 Task: Create ChildIssue0000000692 as Child Issue of Issue Issue0000000346 in Backlog  in Scrum Project Project0000000070 in Jira. Create ChildIssue0000000693 as Child Issue of Issue Issue0000000347 in Backlog  in Scrum Project Project0000000070 in Jira. Create ChildIssue0000000694 as Child Issue of Issue Issue0000000347 in Backlog  in Scrum Project Project0000000070 in Jira. Create ChildIssue0000000695 as Child Issue of Issue Issue0000000348 in Backlog  in Scrum Project Project0000000070 in Jira. Create ChildIssue0000000696 as Child Issue of Issue Issue0000000348 in Backlog  in Scrum Project Project0000000070 in Jira
Action: Key pressed <Key.caps_lock>c<Key.caps_lock>hild<Key.caps_lock>i<Key.caps_lock>ssue0000000692
Screenshot: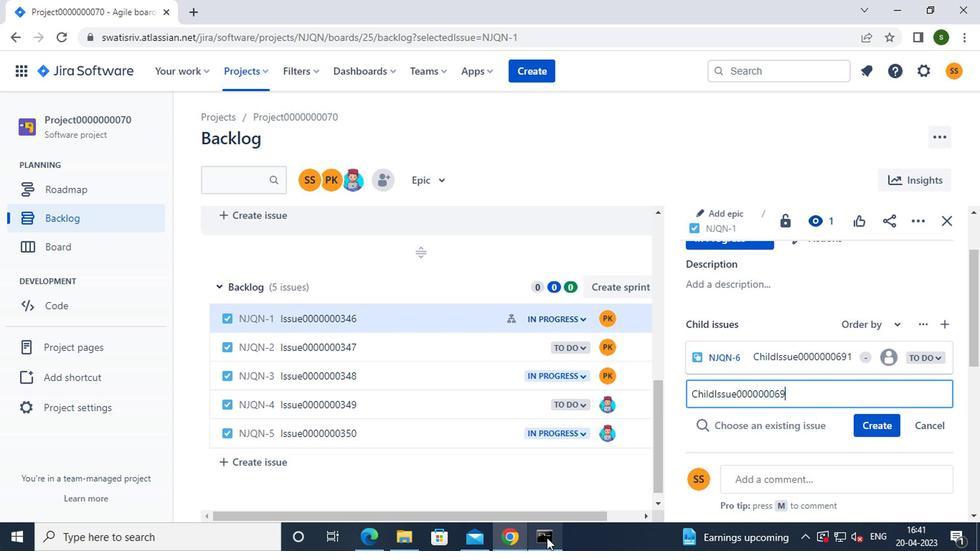 
Action: Mouse moved to (863, 421)
Screenshot: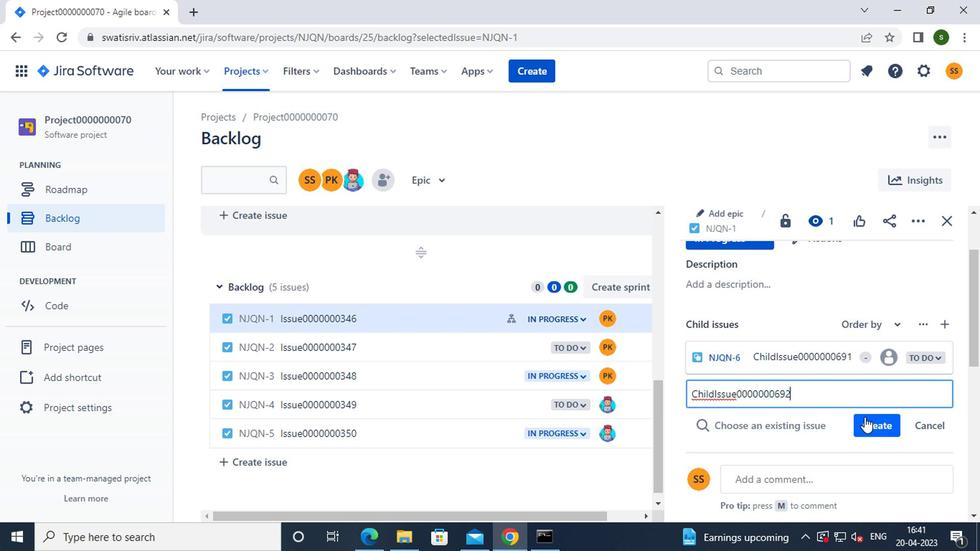
Action: Mouse pressed left at (863, 421)
Screenshot: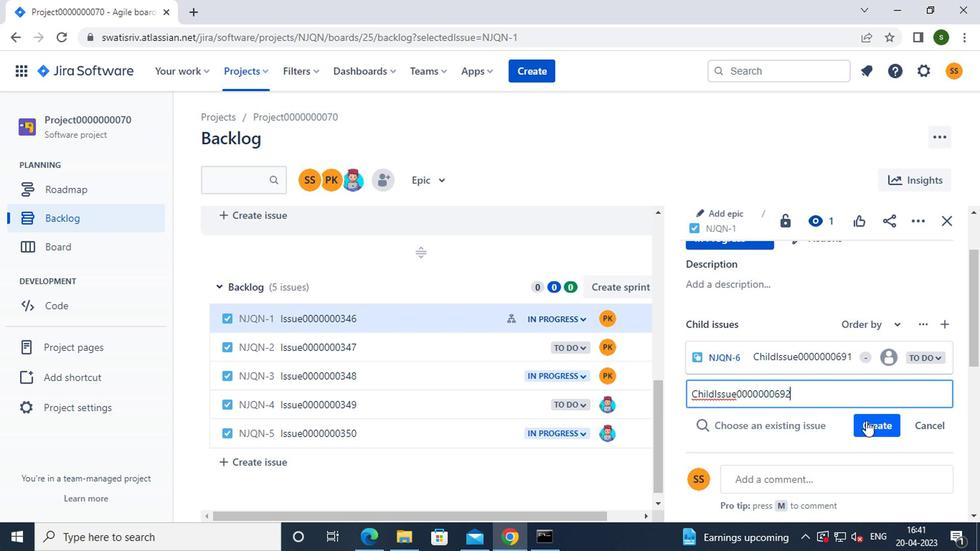 
Action: Mouse moved to (436, 354)
Screenshot: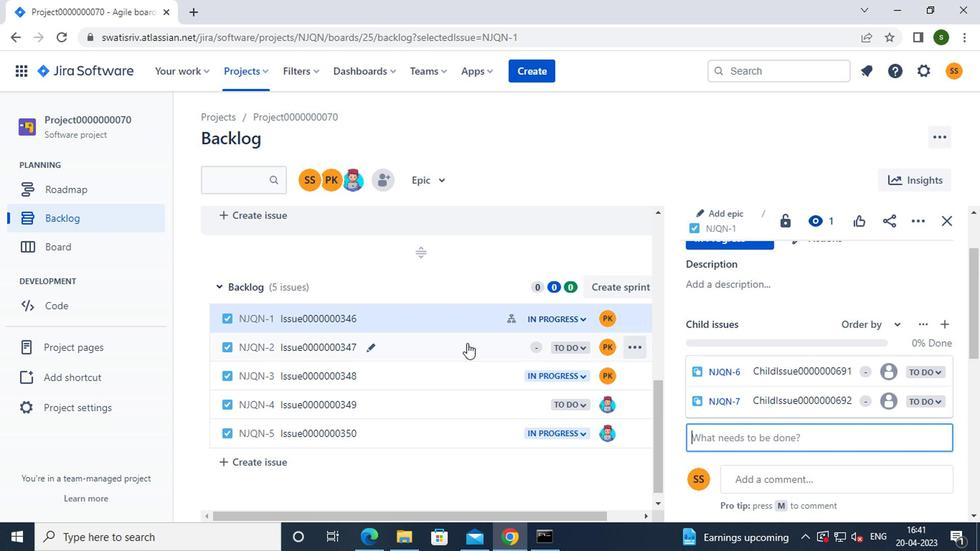 
Action: Mouse pressed left at (436, 354)
Screenshot: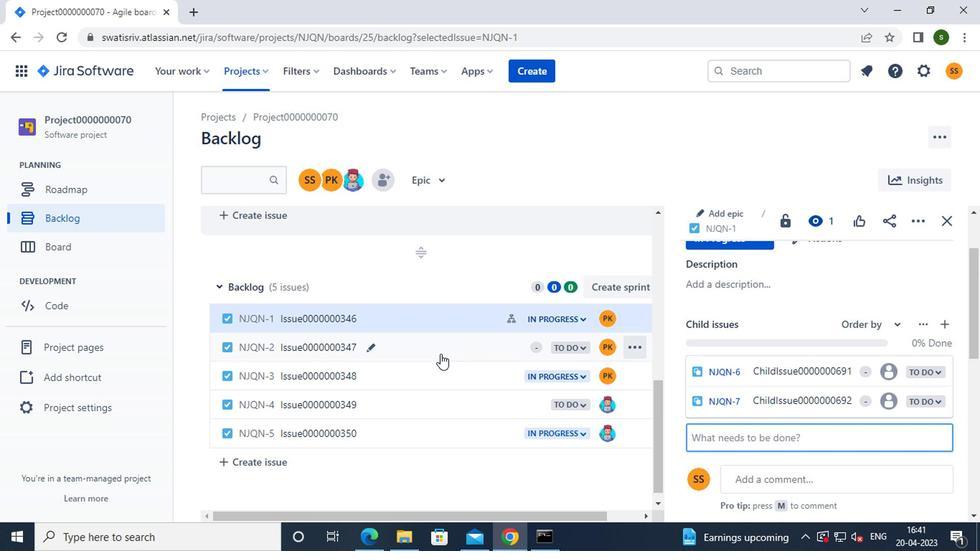 
Action: Mouse moved to (724, 288)
Screenshot: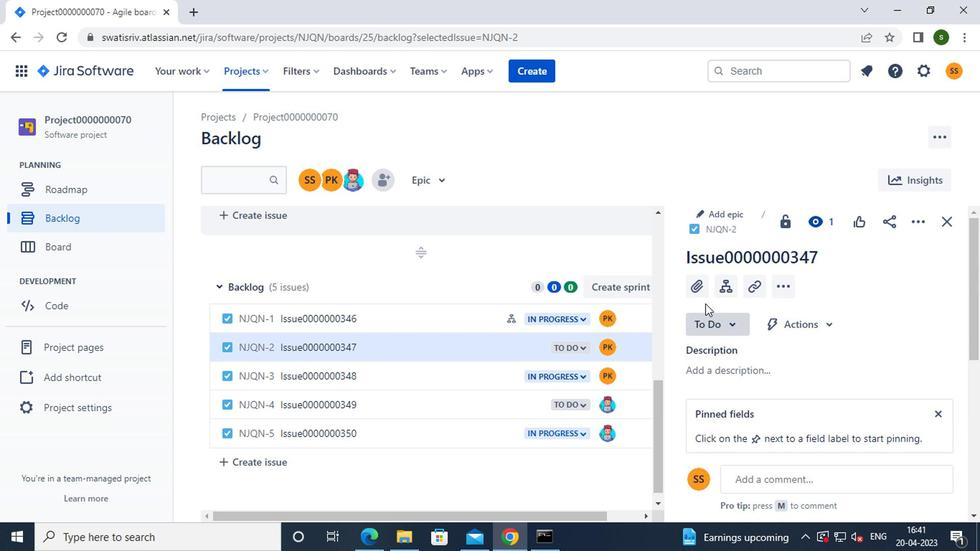 
Action: Mouse pressed left at (724, 288)
Screenshot: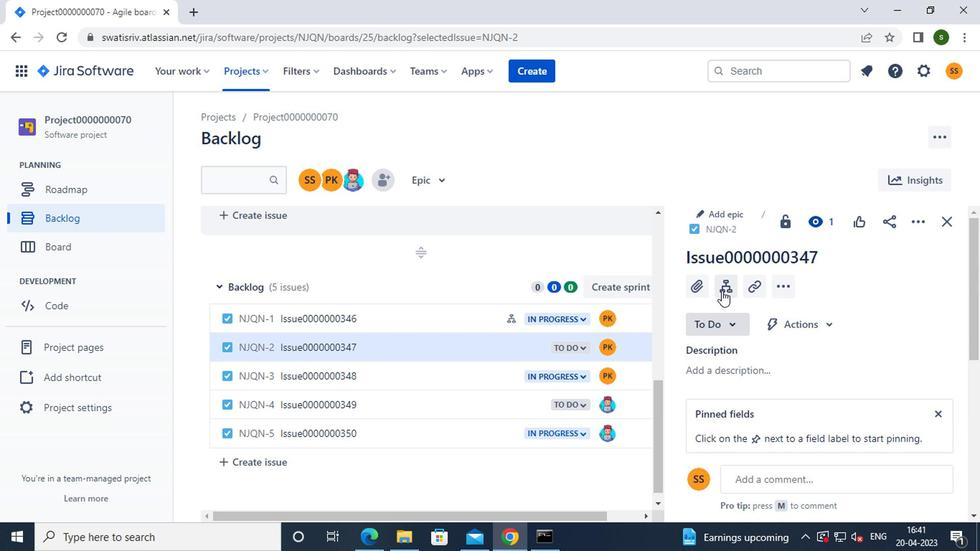 
Action: Mouse moved to (754, 359)
Screenshot: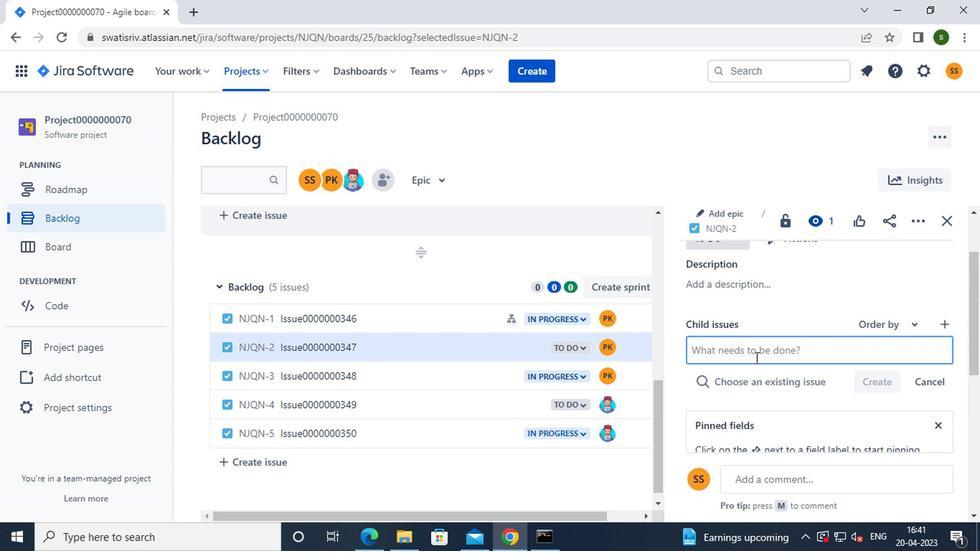 
Action: Key pressed <Key.caps_lock>c<Key.caps_lock>hild<Key.caps_lock>i<Key.caps_lock>ssue0000000693
Screenshot: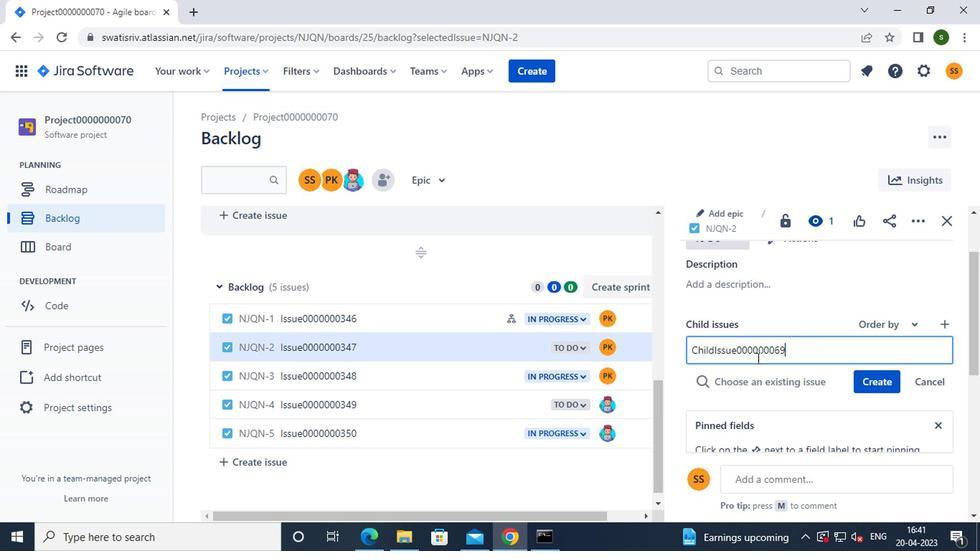 
Action: Mouse moved to (873, 381)
Screenshot: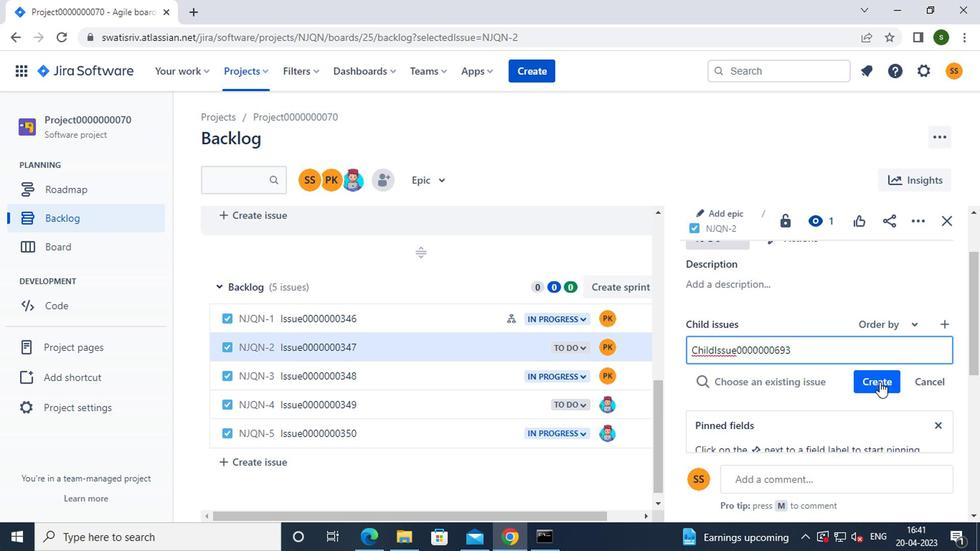 
Action: Mouse pressed left at (873, 381)
Screenshot: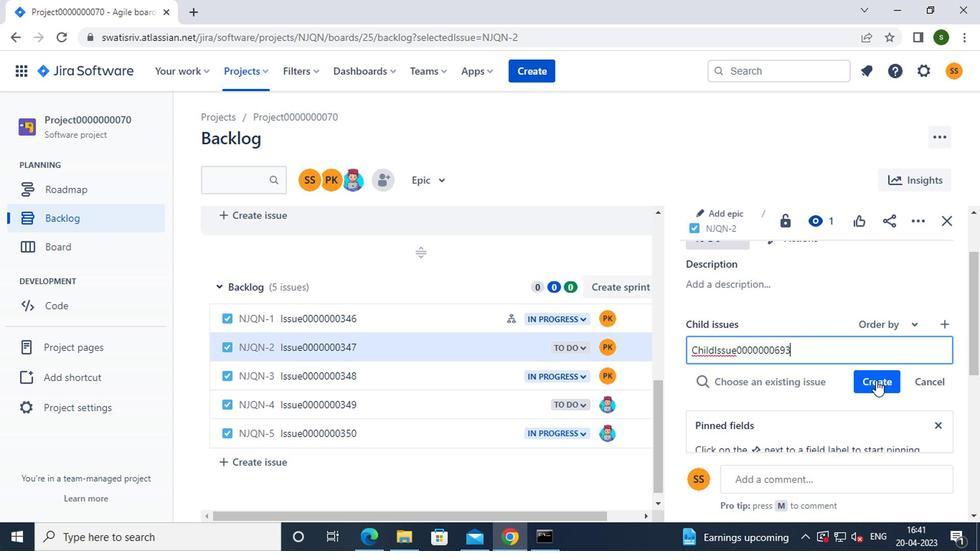 
Action: Mouse moved to (846, 388)
Screenshot: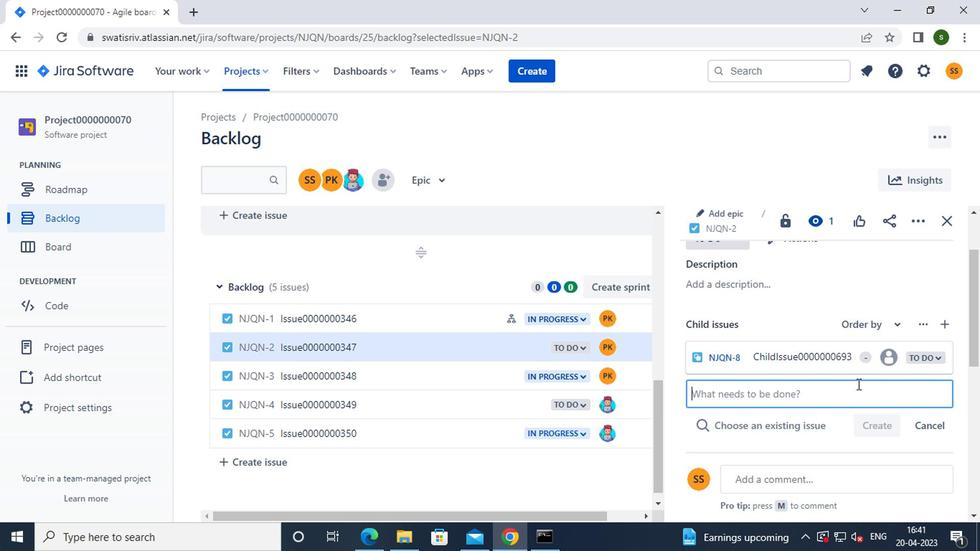 
Action: Key pressed <Key.caps_lock>c<Key.caps_lock>hild<Key.caps_lock>i<Key.caps_lock>ssue0000000694
Screenshot: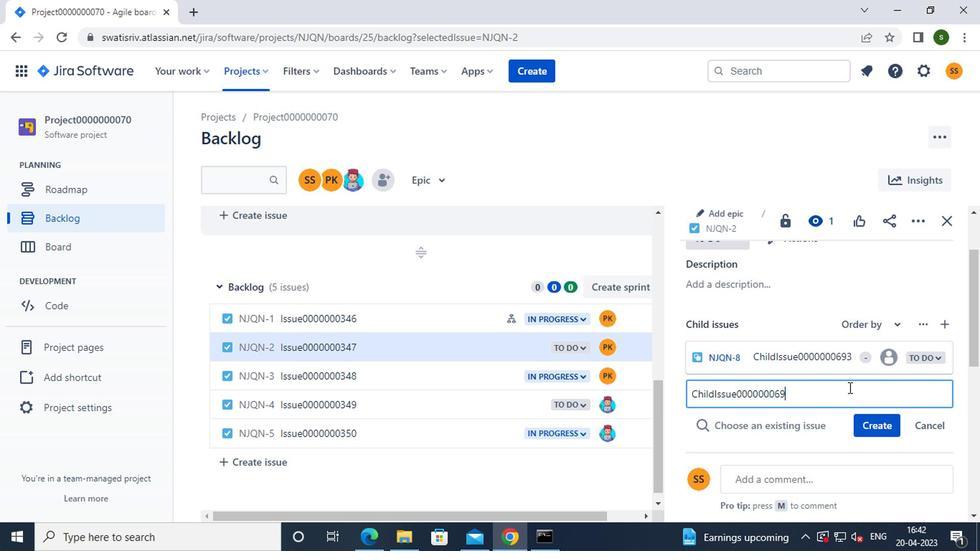 
Action: Mouse moved to (871, 426)
Screenshot: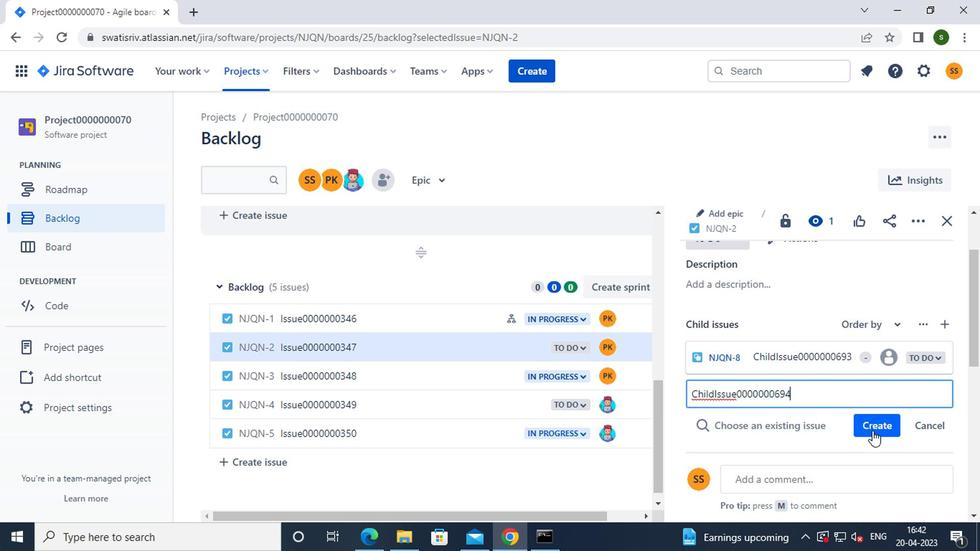 
Action: Mouse pressed left at (871, 426)
Screenshot: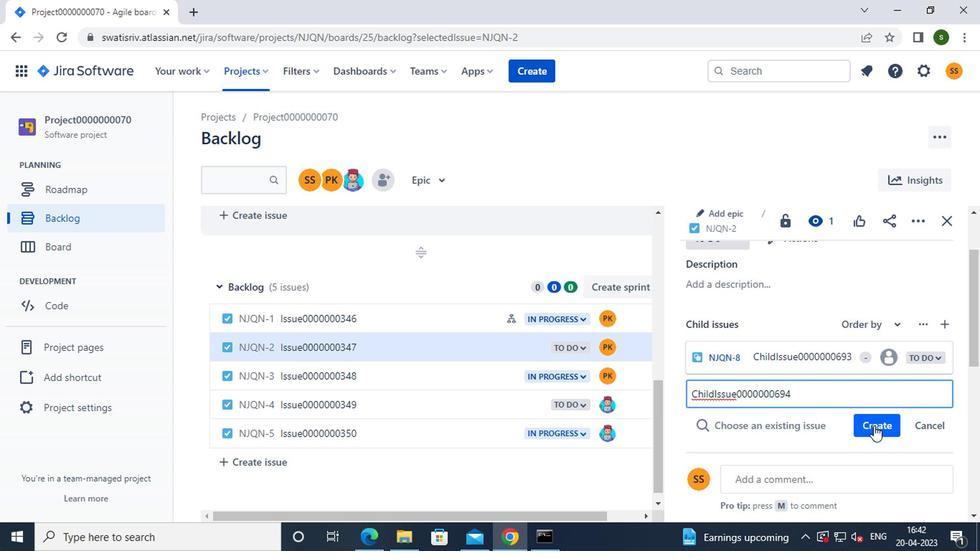 
Action: Mouse moved to (465, 380)
Screenshot: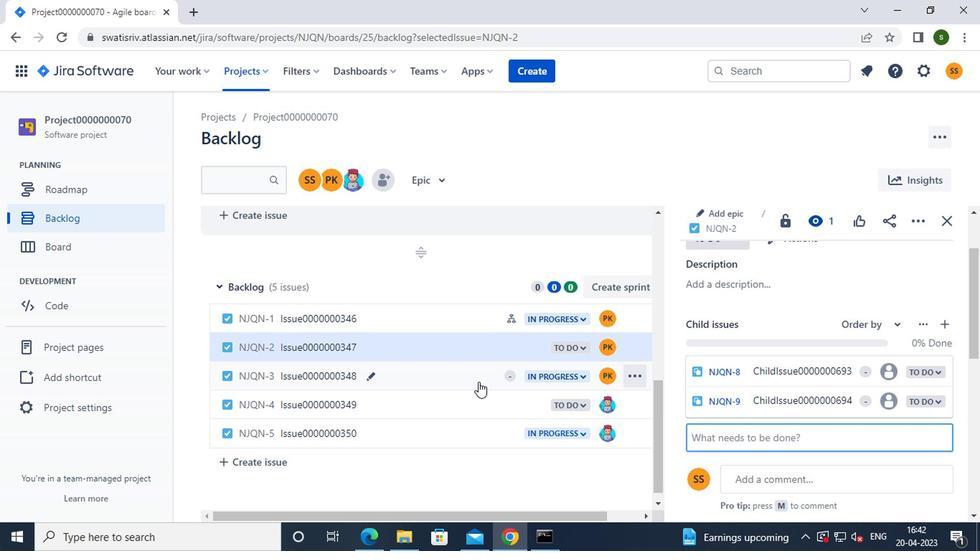 
Action: Mouse pressed left at (465, 380)
Screenshot: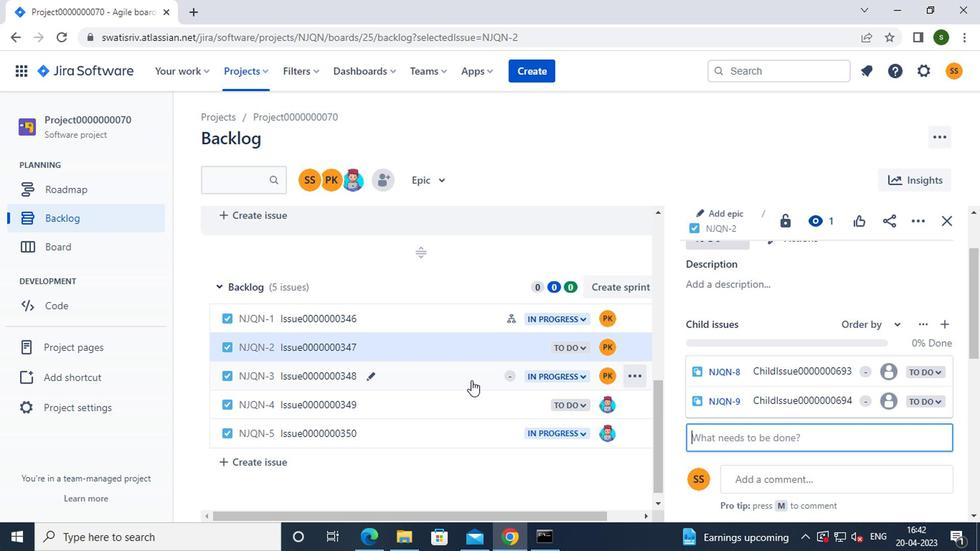 
Action: Mouse moved to (729, 290)
Screenshot: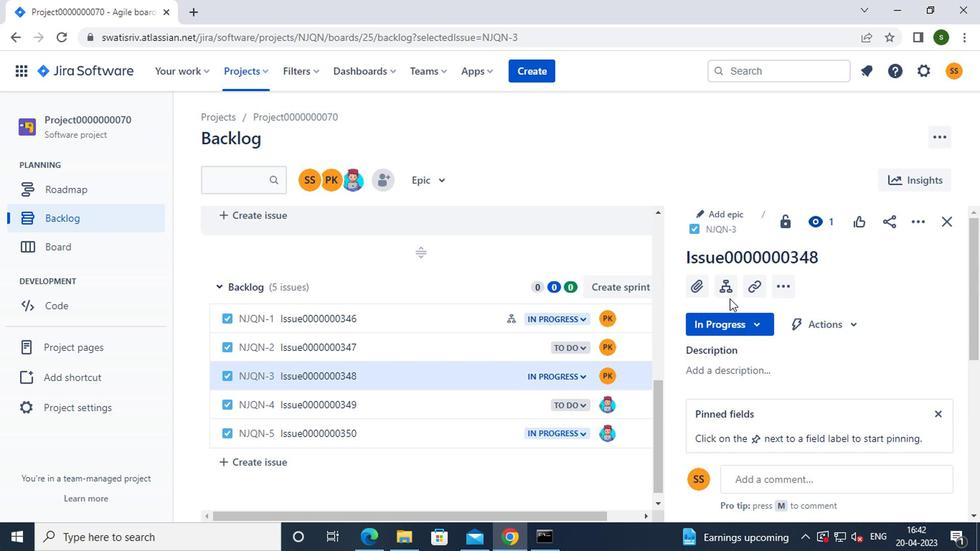 
Action: Mouse pressed left at (729, 290)
Screenshot: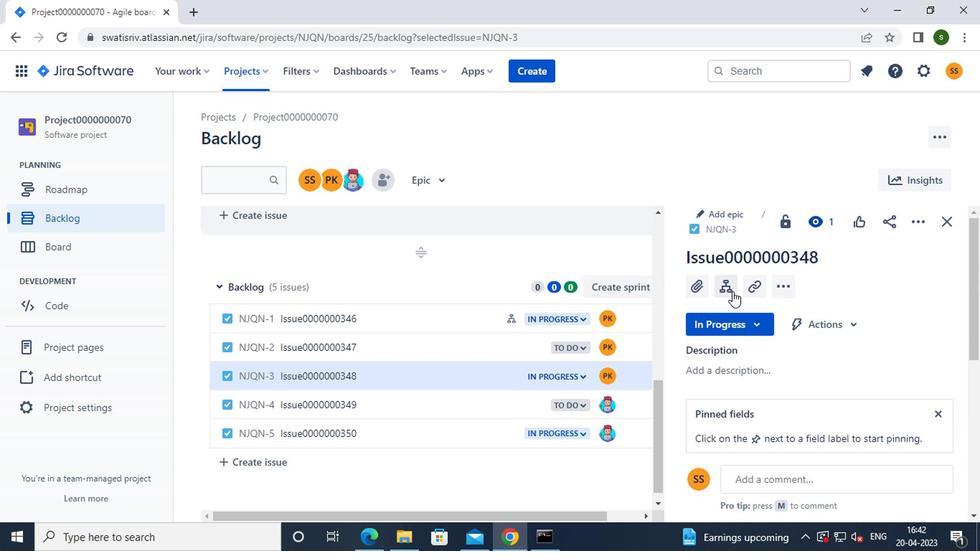 
Action: Mouse moved to (734, 346)
Screenshot: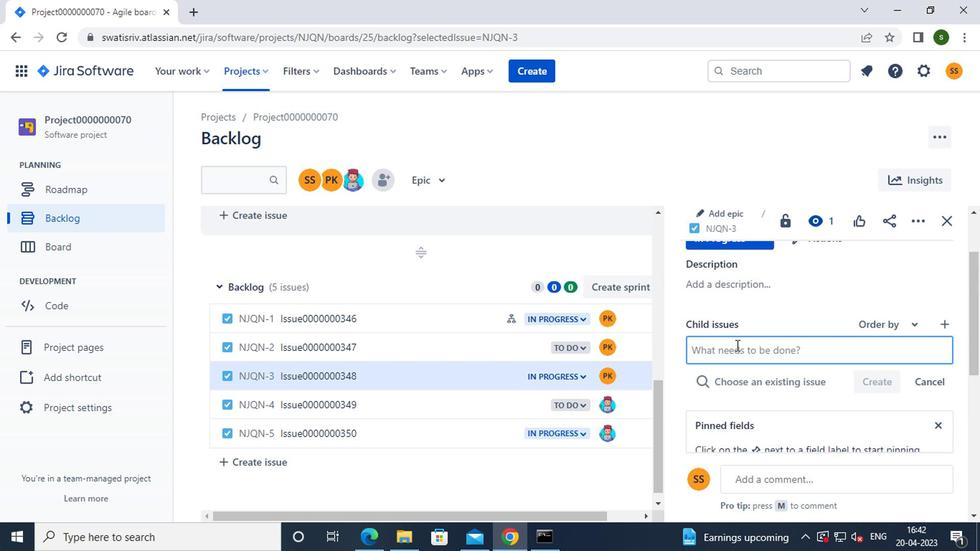
Action: Key pressed <Key.caps_lock>c<Key.caps_lock>hild<Key.caps_lock>i<Key.caps_lock>ssue0000000695
Screenshot: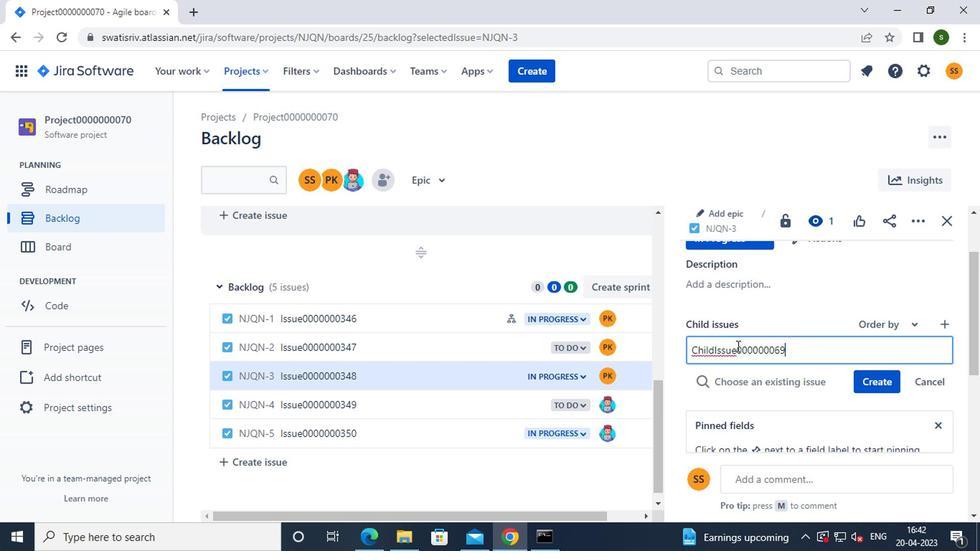 
Action: Mouse moved to (877, 384)
Screenshot: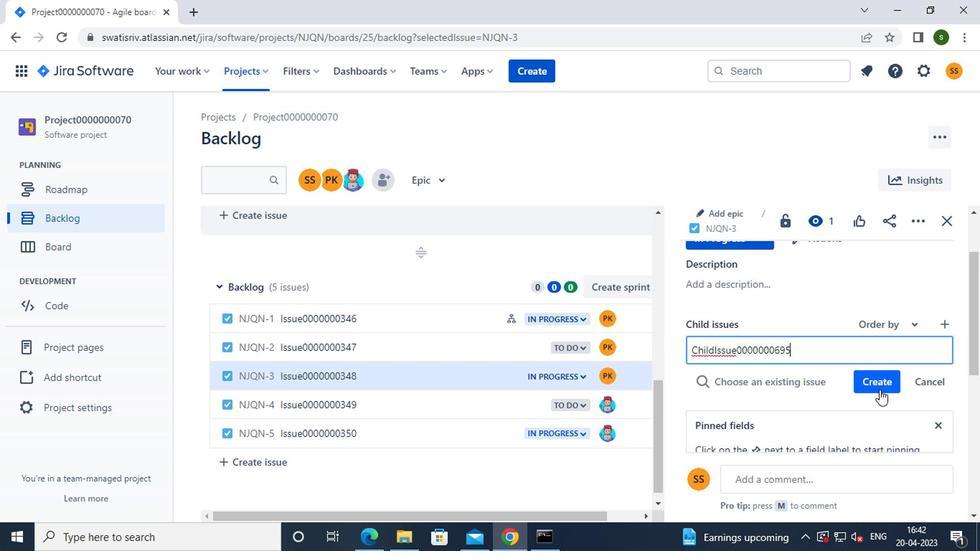 
Action: Mouse pressed left at (877, 384)
Screenshot: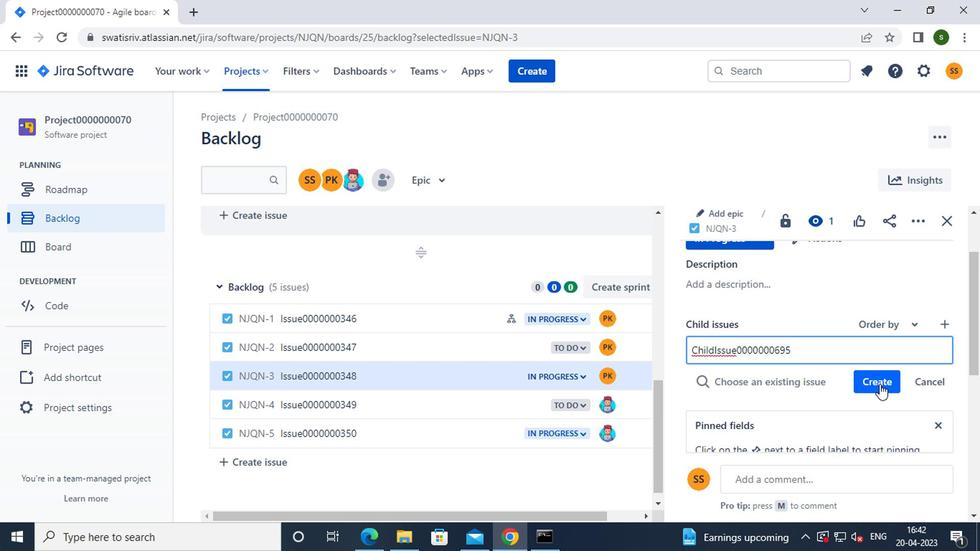 
Action: Mouse moved to (765, 387)
Screenshot: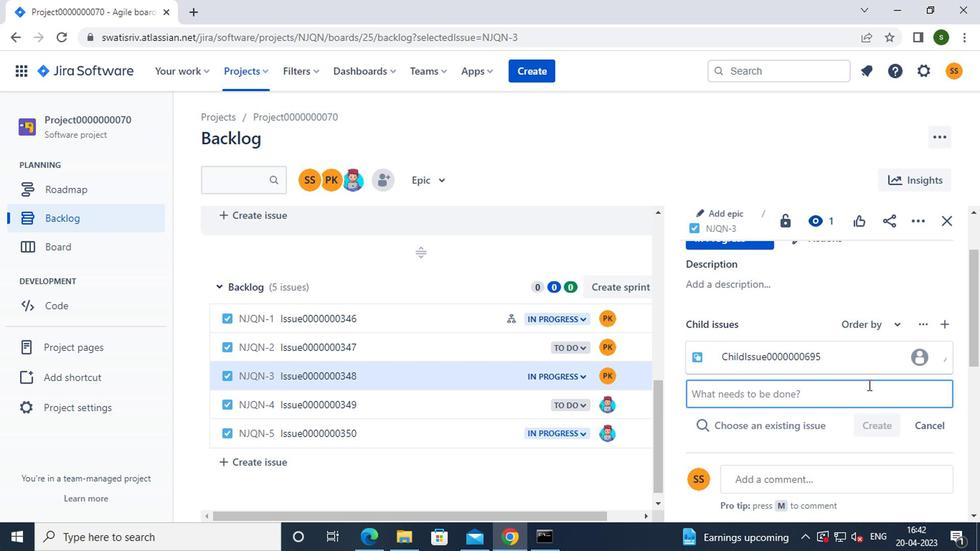 
Action: Mouse pressed left at (765, 387)
Screenshot: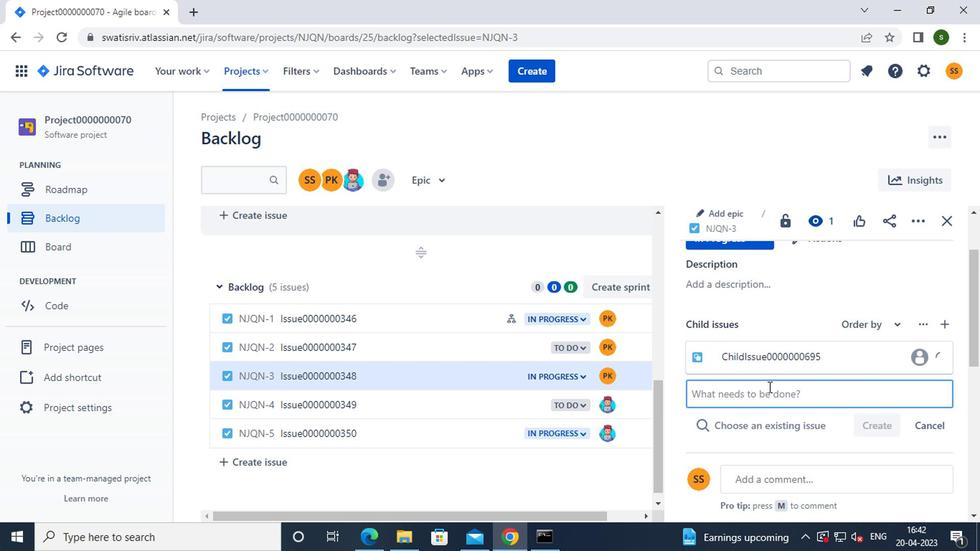
Action: Key pressed <Key.caps_lock>c<Key.caps_lock>hild<Key.caps_lock>i<Key.caps_lock>ssue0000000696
Screenshot: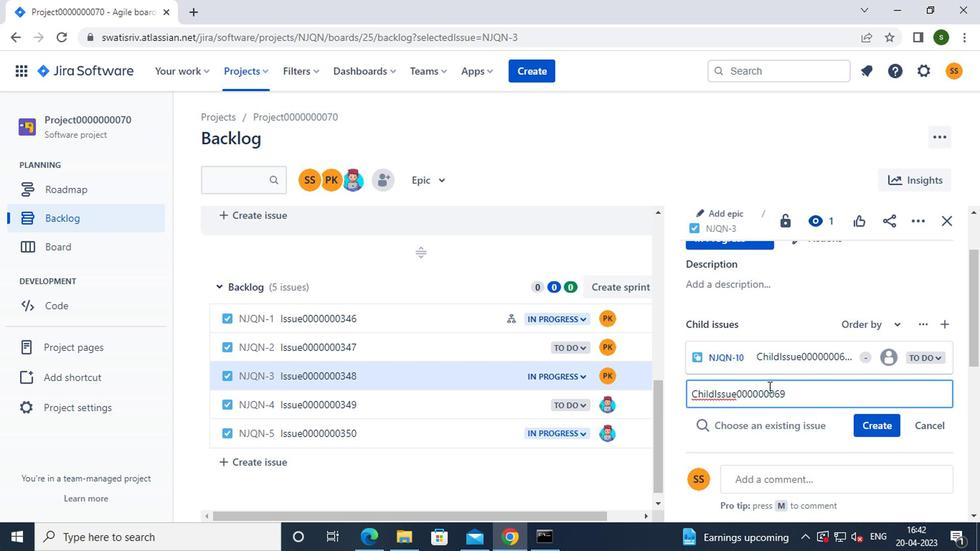 
Action: Mouse moved to (859, 426)
Screenshot: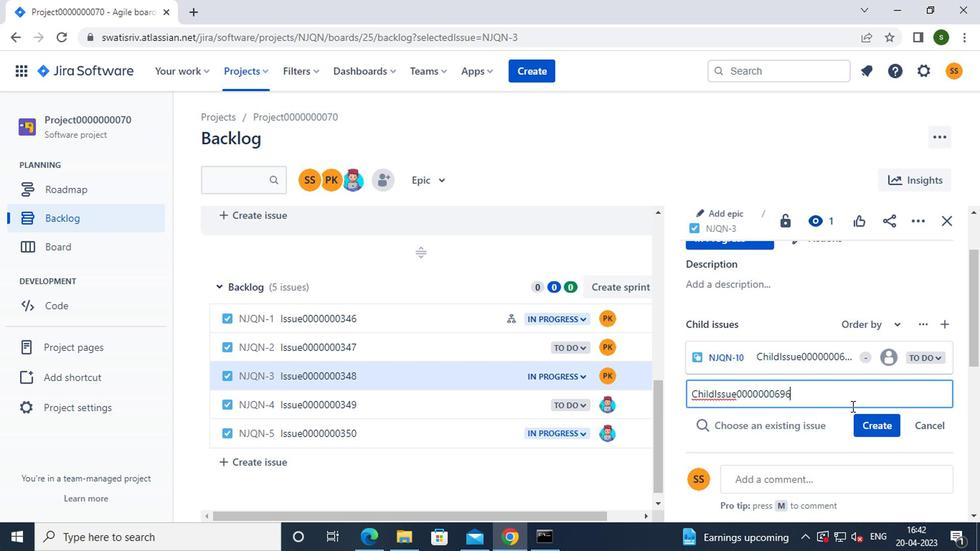 
Action: Mouse pressed left at (859, 426)
Screenshot: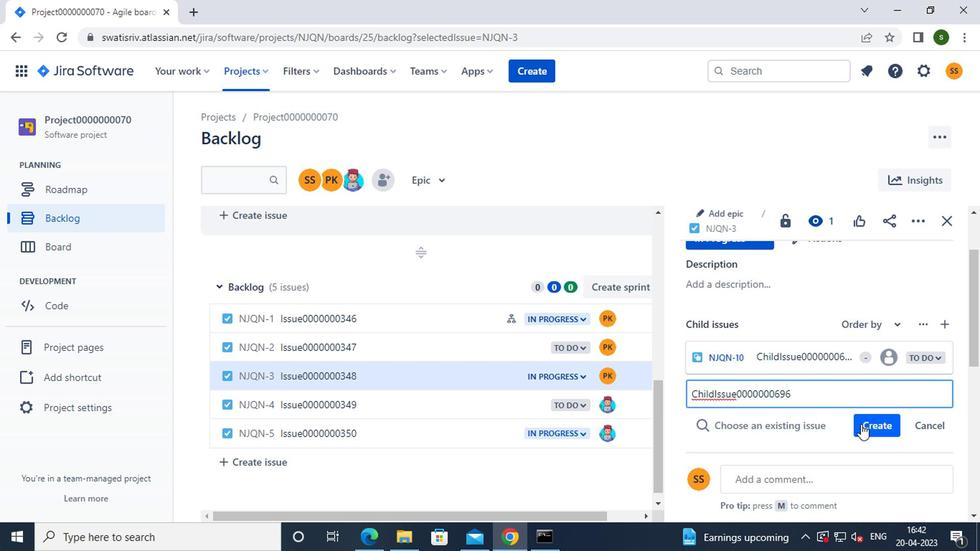 
Action: Mouse moved to (651, 153)
Screenshot: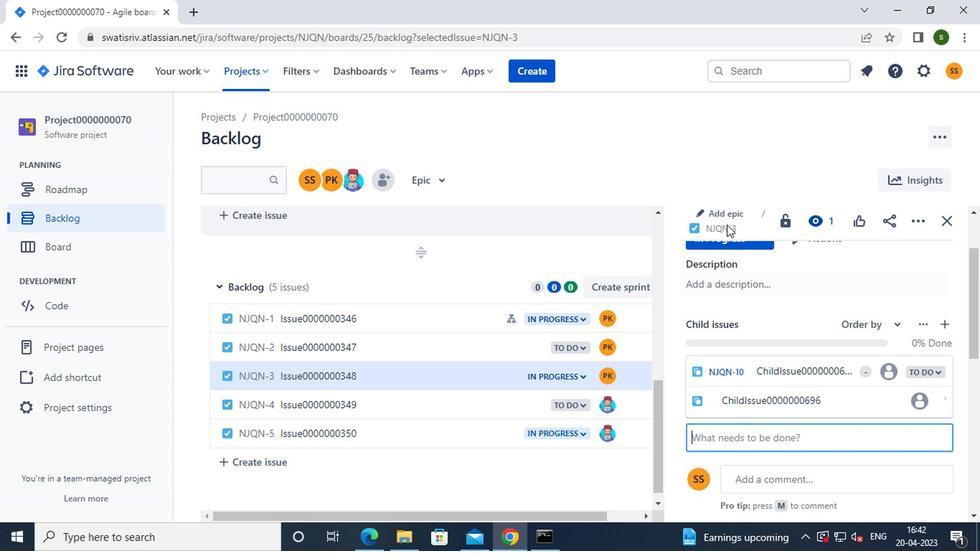 
